 Task: Configure Outlook junk email settings to 'Low' and enable permanent deletion and domain warning options.
Action: Mouse moved to (104, 66)
Screenshot: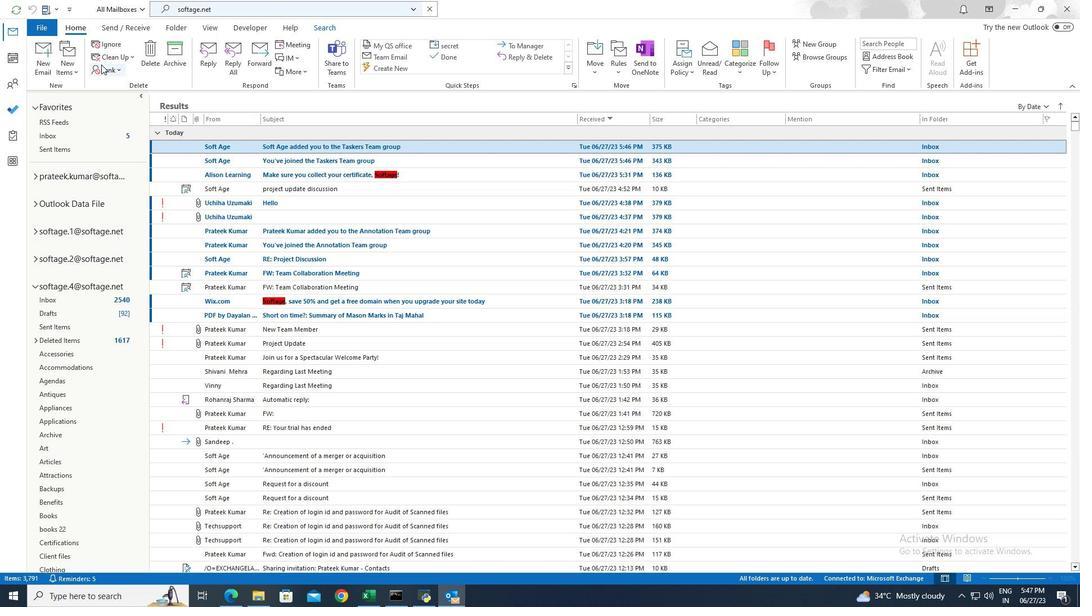 
Action: Mouse pressed left at (104, 66)
Screenshot: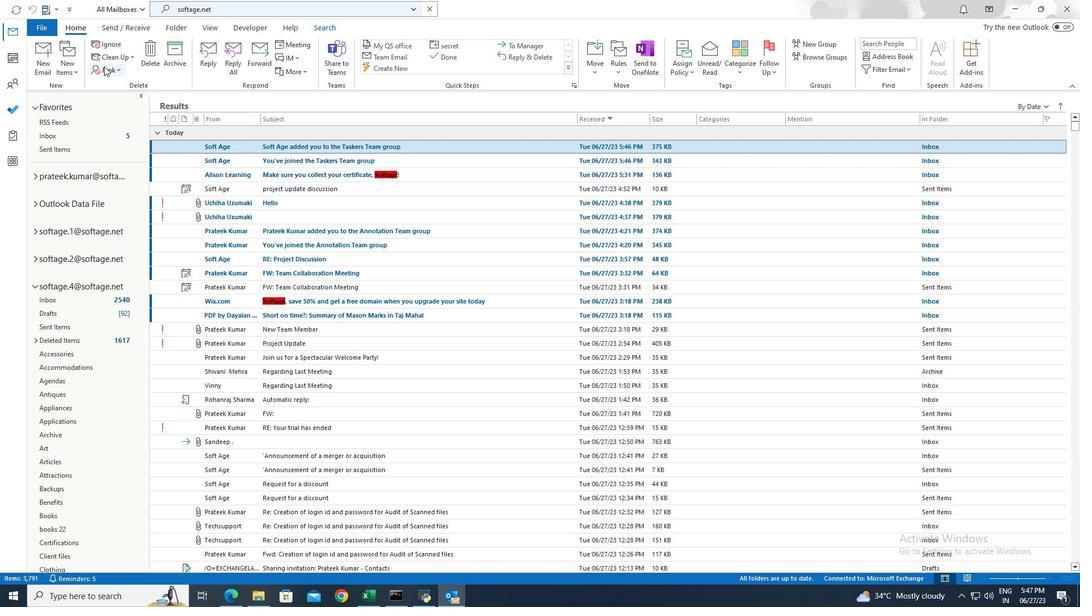 
Action: Mouse moved to (123, 163)
Screenshot: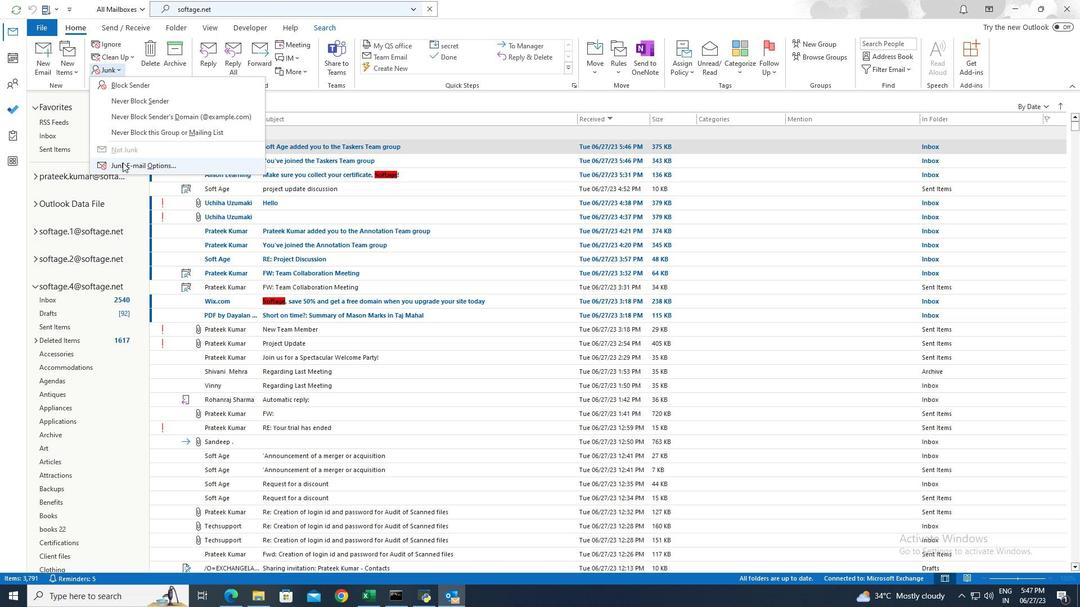 
Action: Mouse pressed left at (123, 163)
Screenshot: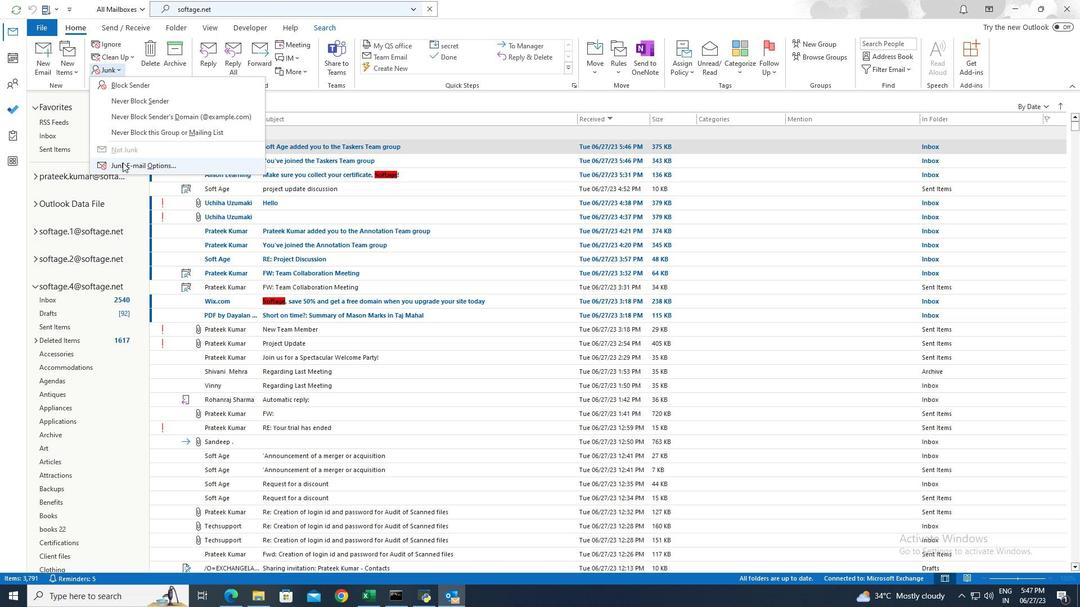 
Action: Mouse moved to (456, 245)
Screenshot: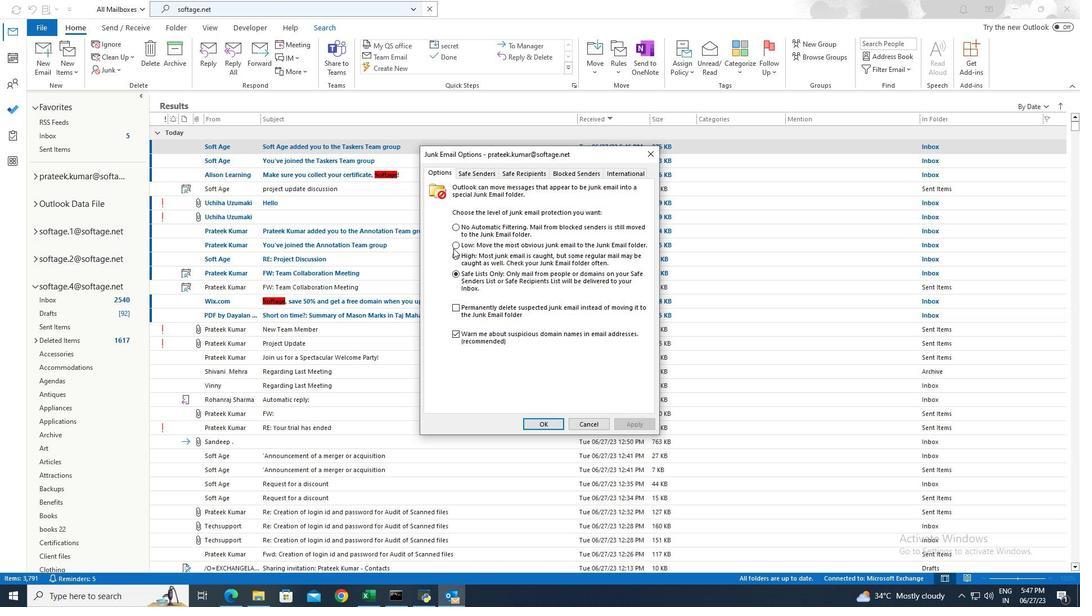 
Action: Mouse pressed left at (456, 245)
Screenshot: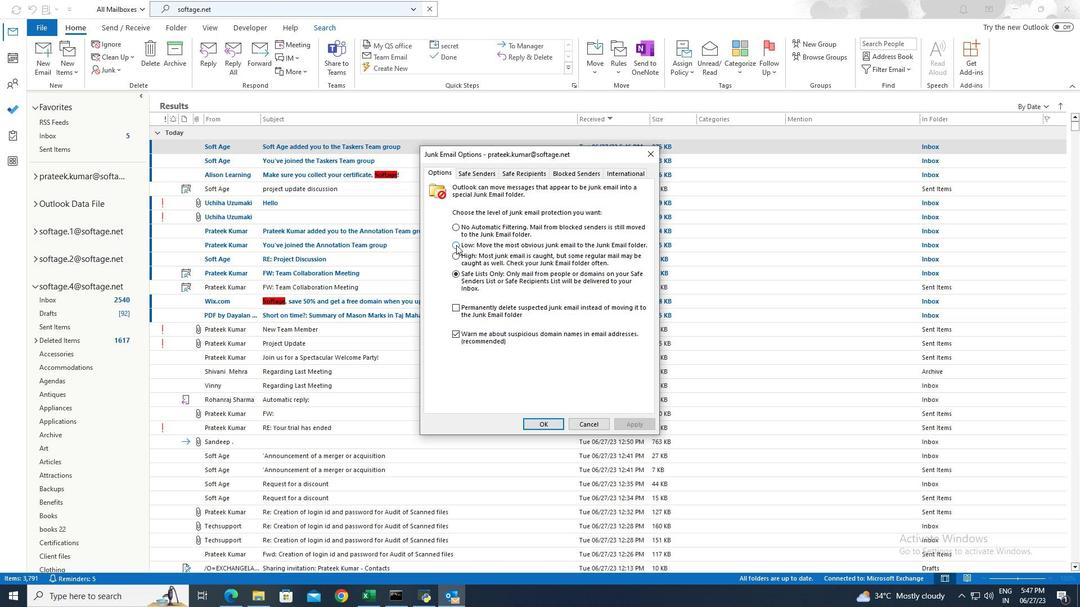 
Action: Mouse moved to (454, 306)
Screenshot: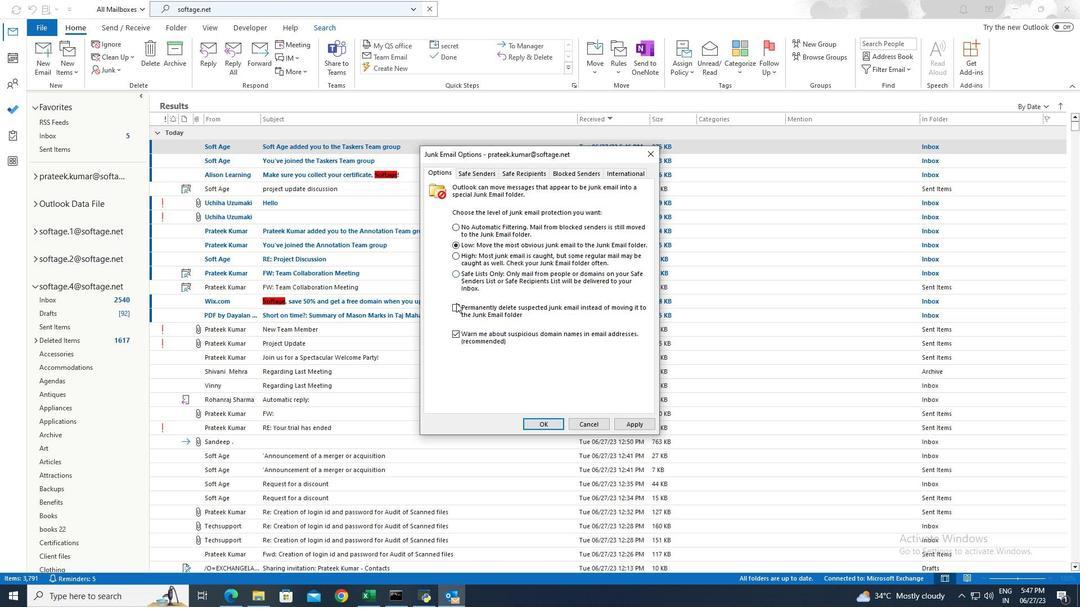 
Action: Mouse pressed left at (454, 306)
Screenshot: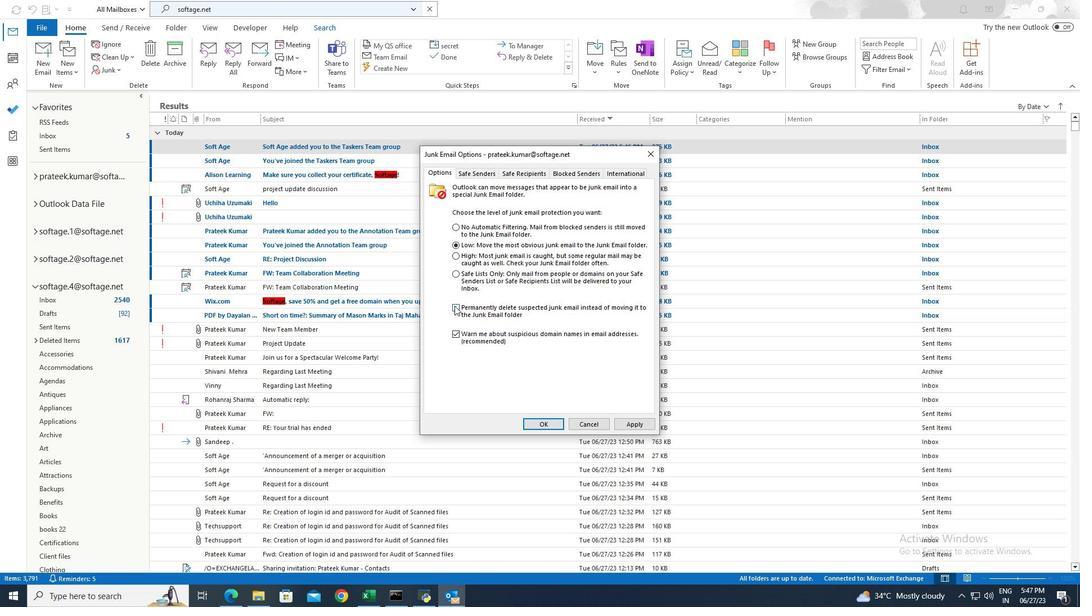 
Action: Mouse moved to (454, 331)
Screenshot: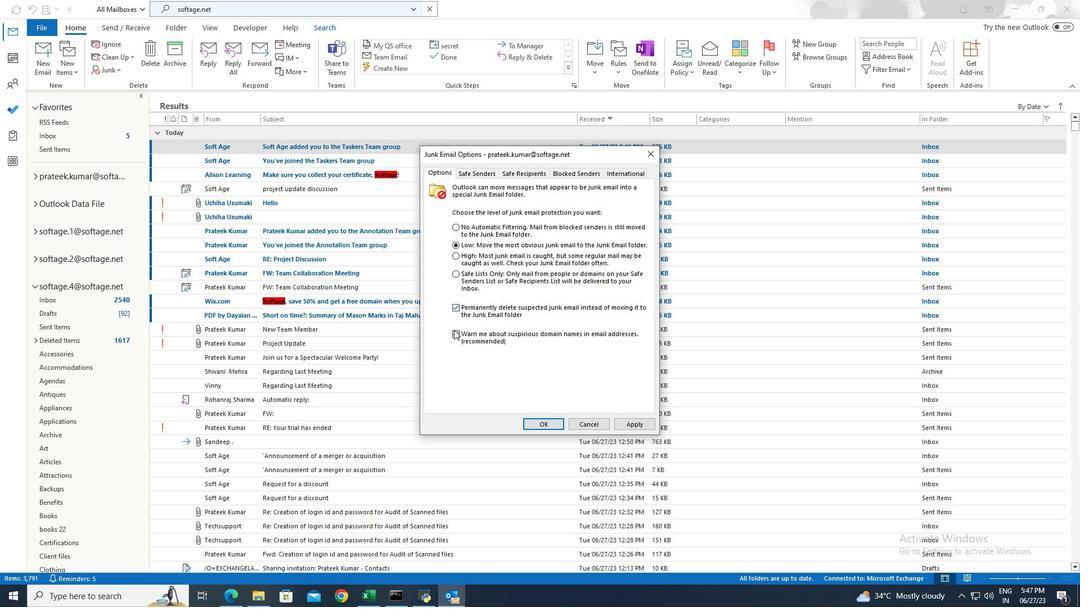 
Action: Mouse pressed left at (454, 331)
Screenshot: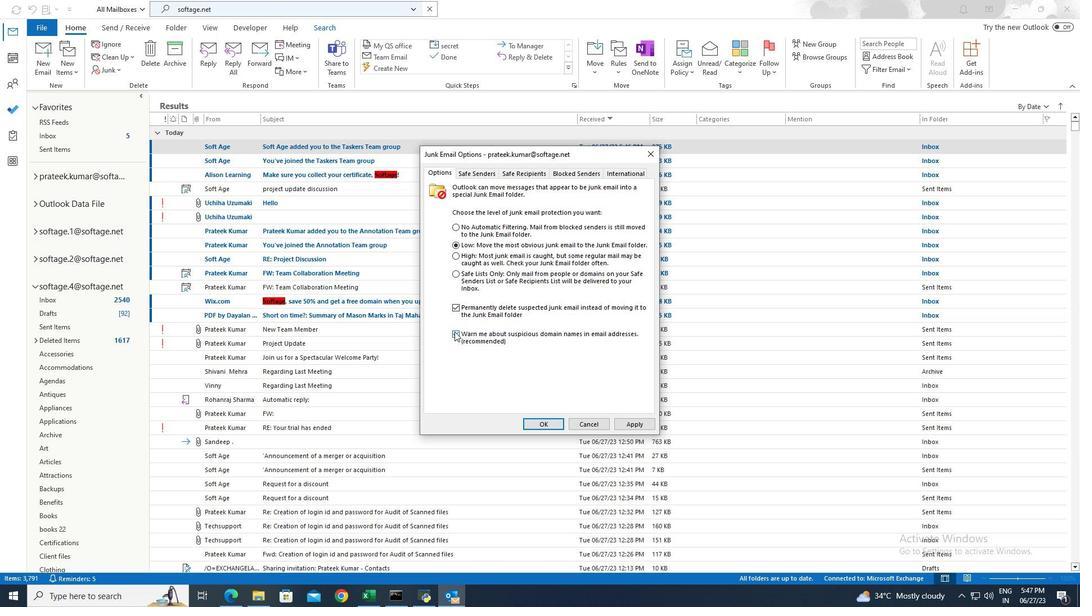 
Action: Mouse moved to (621, 423)
Screenshot: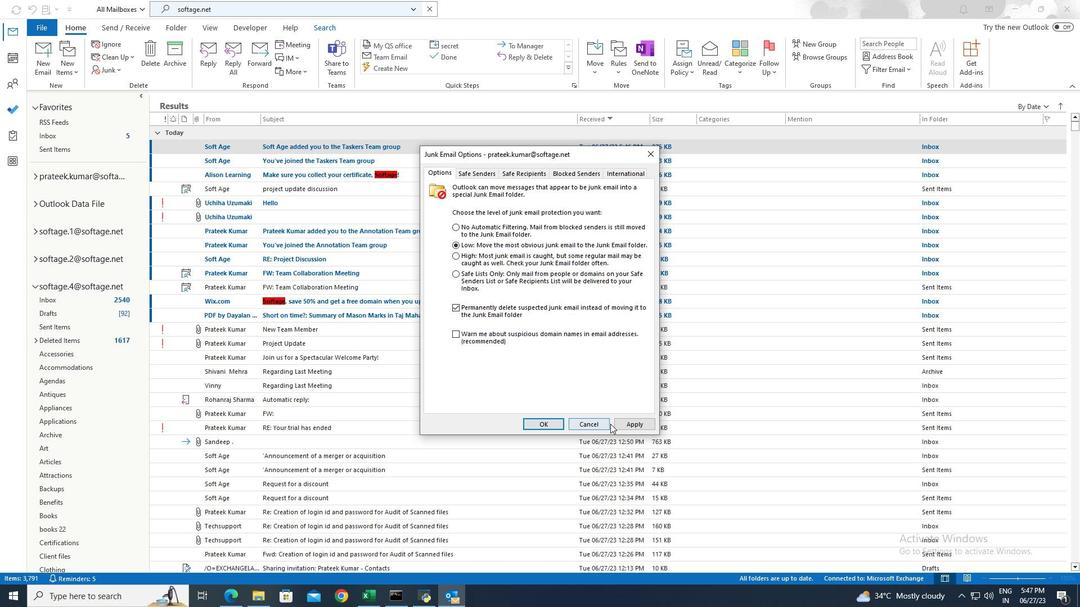 
Action: Mouse pressed left at (621, 423)
Screenshot: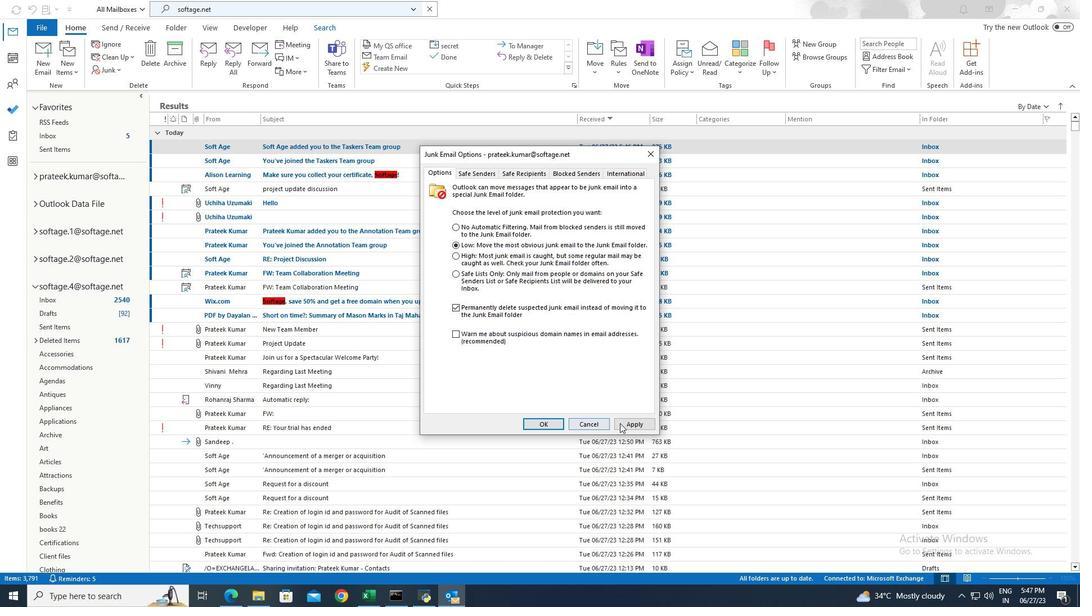 
Action: Mouse moved to (548, 419)
Screenshot: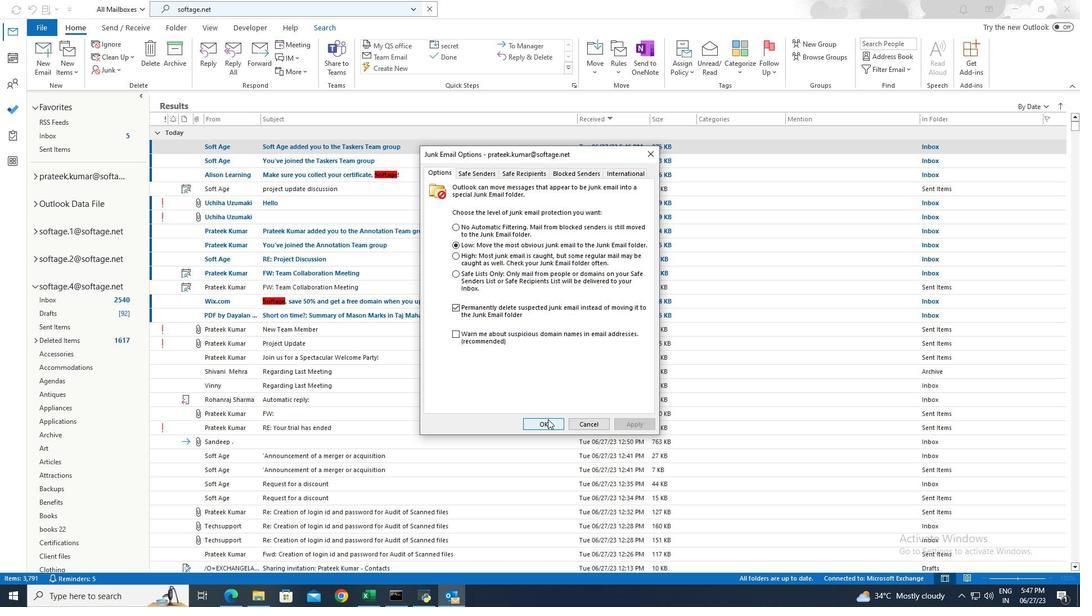 
Action: Mouse pressed left at (548, 419)
Screenshot: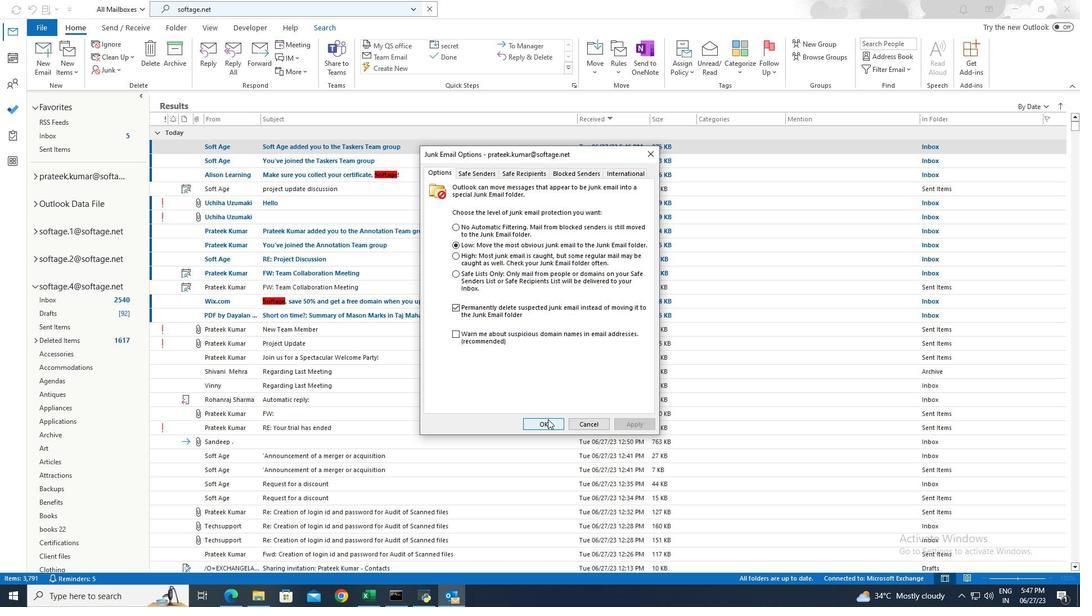 
Action: Mouse moved to (537, 412)
Screenshot: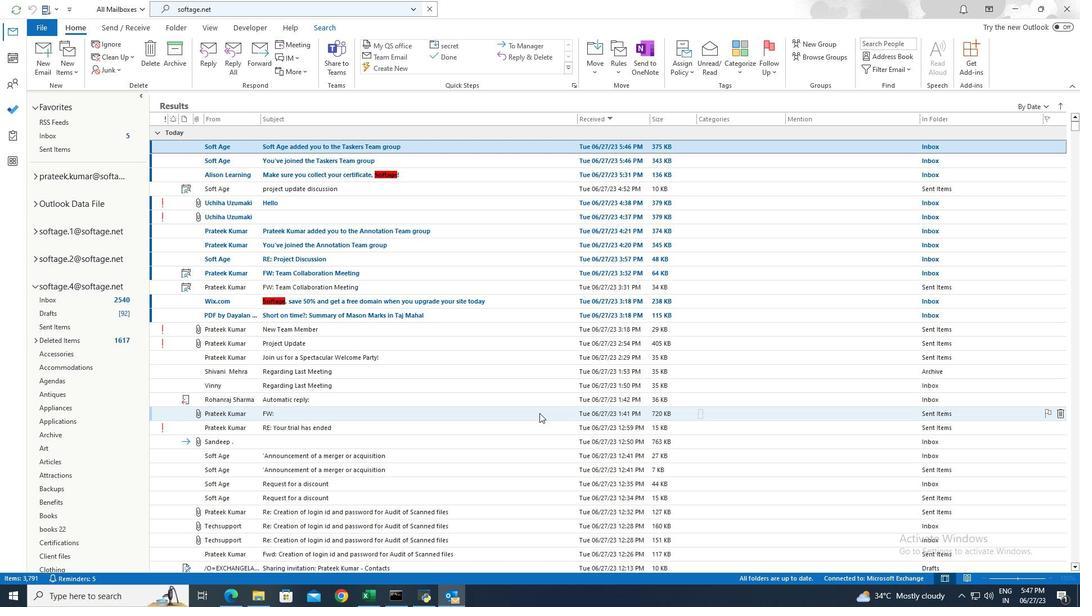 
